 Task: Change the display output to Video memory output.
Action: Mouse moved to (131, 15)
Screenshot: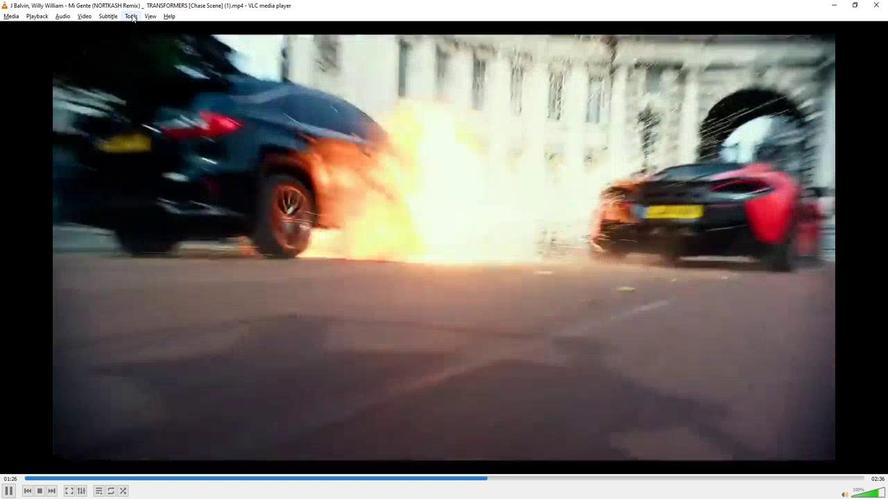 
Action: Mouse pressed left at (131, 15)
Screenshot: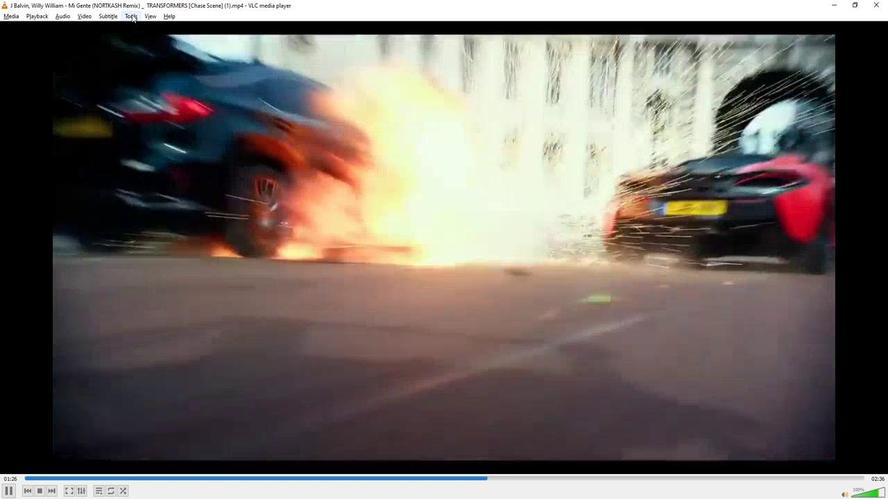 
Action: Mouse moved to (152, 124)
Screenshot: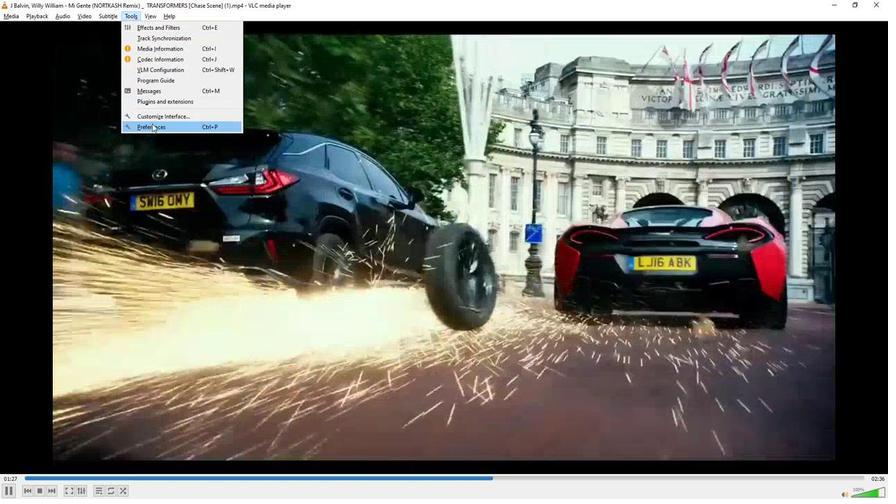 
Action: Mouse pressed left at (152, 124)
Screenshot: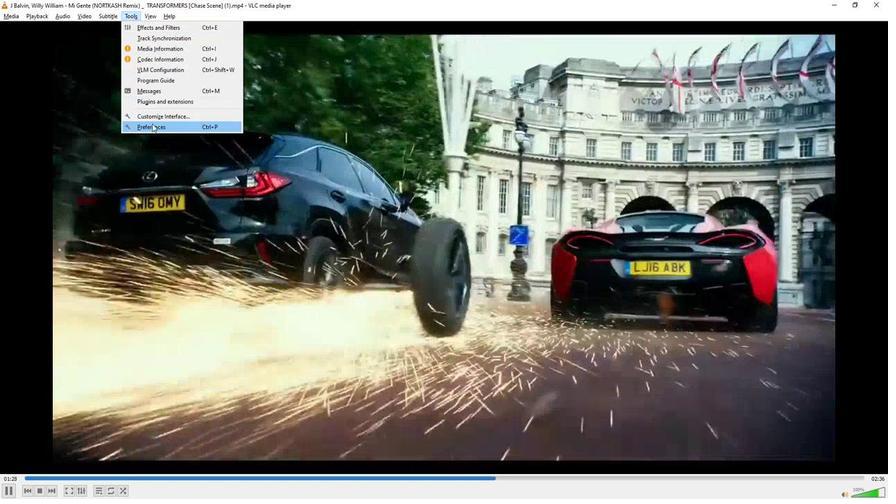 
Action: Mouse moved to (276, 101)
Screenshot: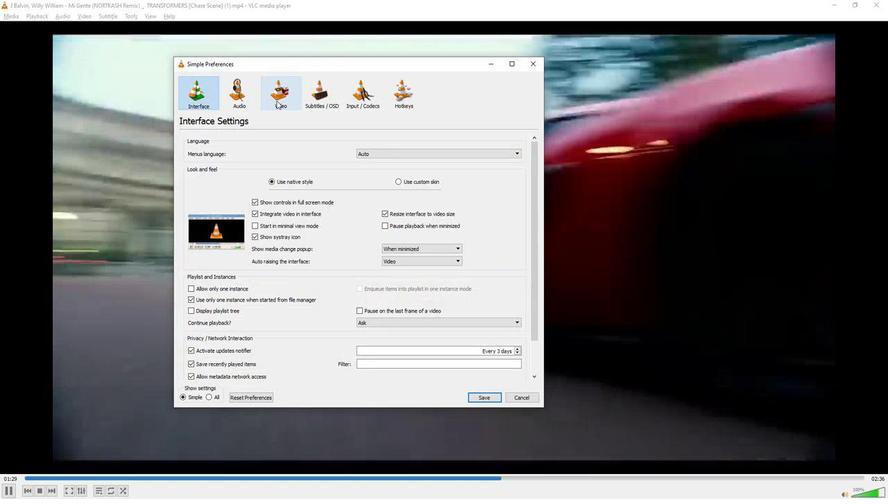 
Action: Mouse pressed left at (276, 101)
Screenshot: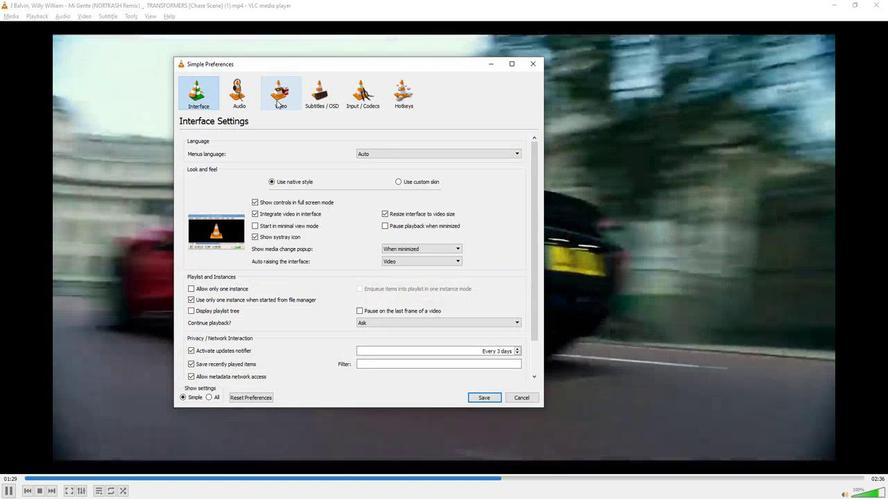 
Action: Mouse moved to (387, 185)
Screenshot: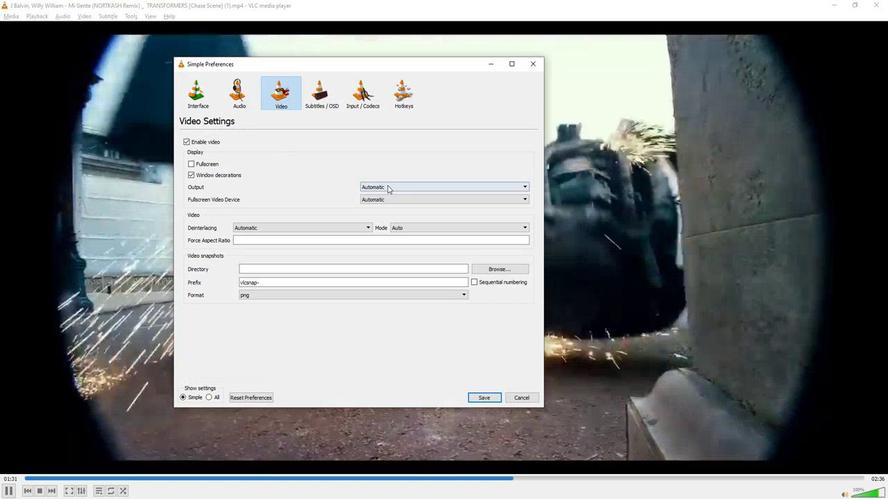 
Action: Mouse pressed left at (387, 185)
Screenshot: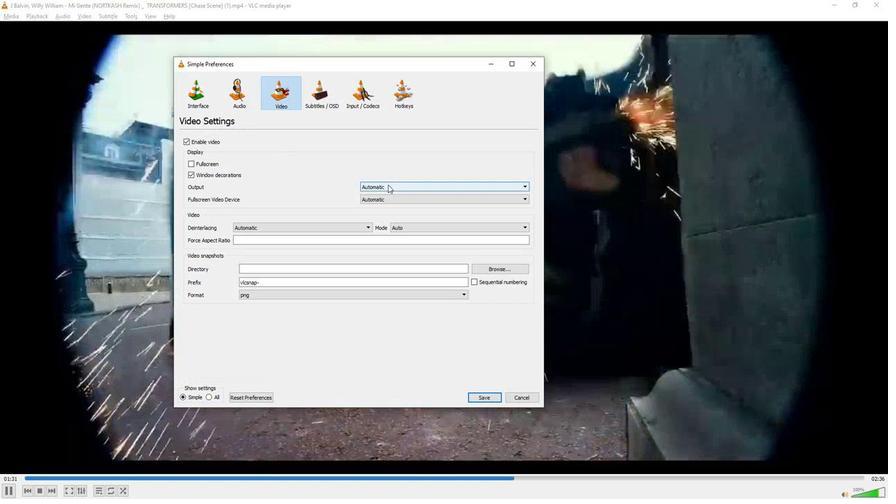 
Action: Mouse moved to (386, 252)
Screenshot: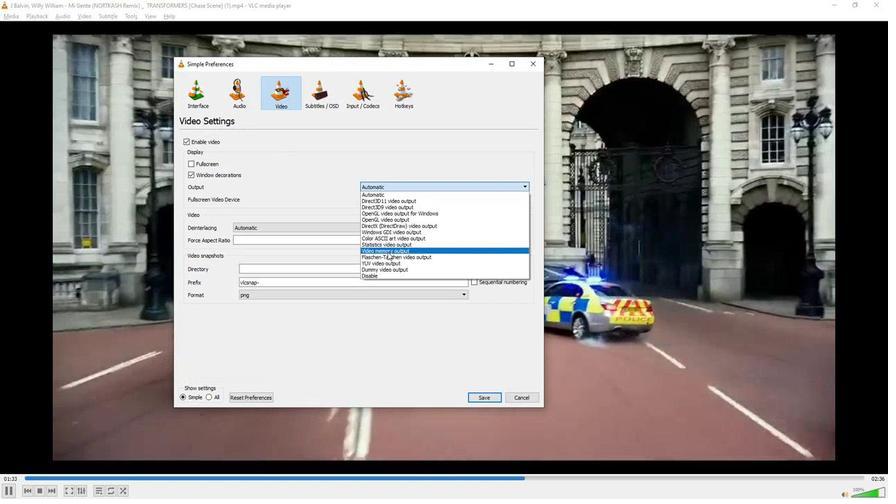 
Action: Mouse pressed left at (386, 252)
Screenshot: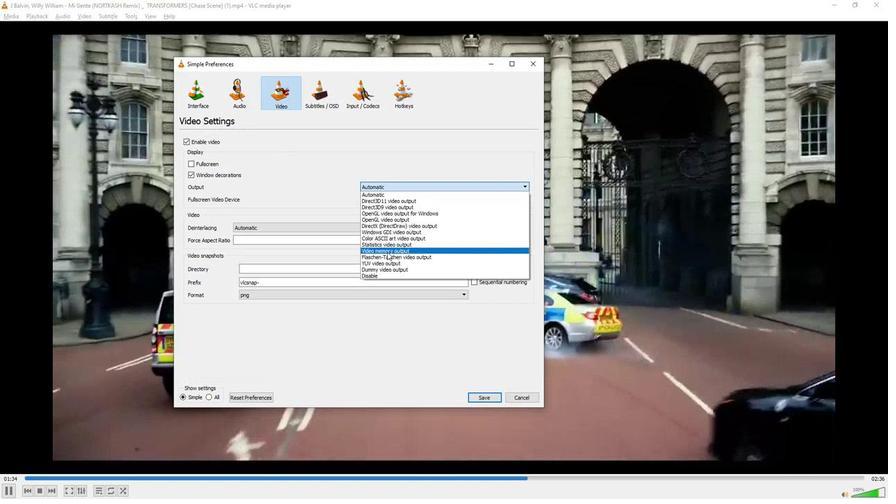 
Action: Mouse moved to (388, 315)
Screenshot: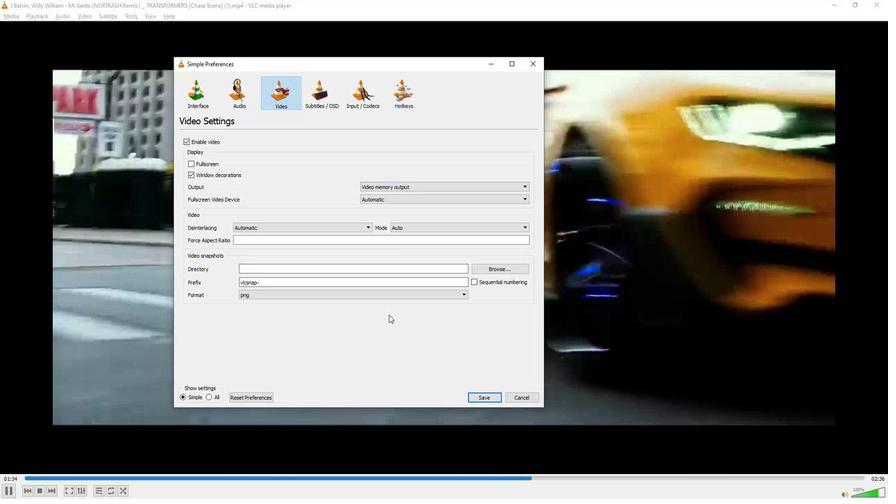 
